 Task: Add a condition where "Priority Less than -" in recently solved tickets.
Action: Mouse moved to (46, 264)
Screenshot: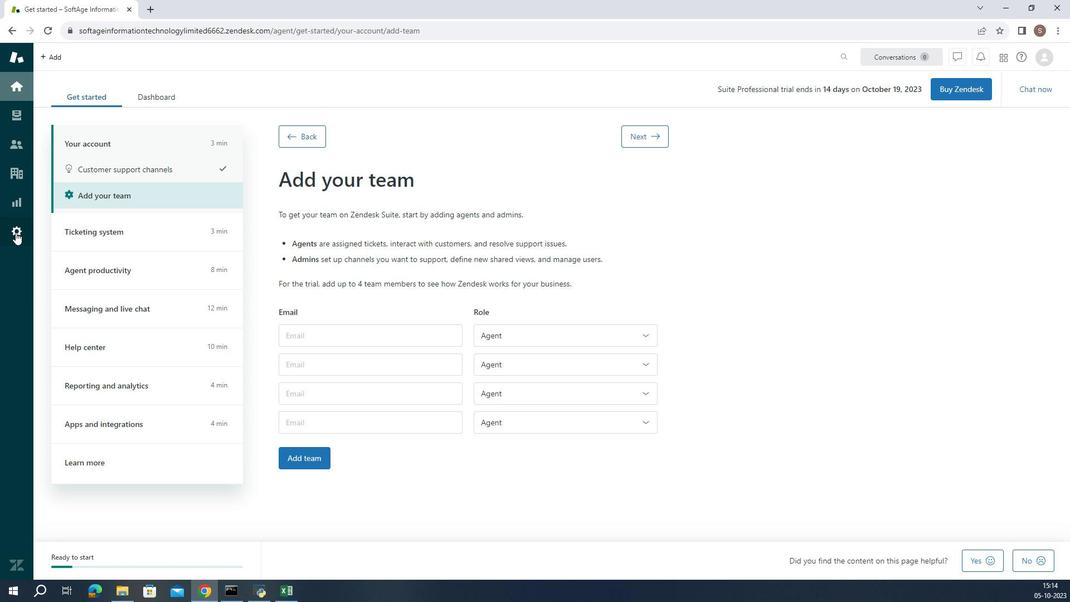 
Action: Mouse pressed left at (46, 264)
Screenshot: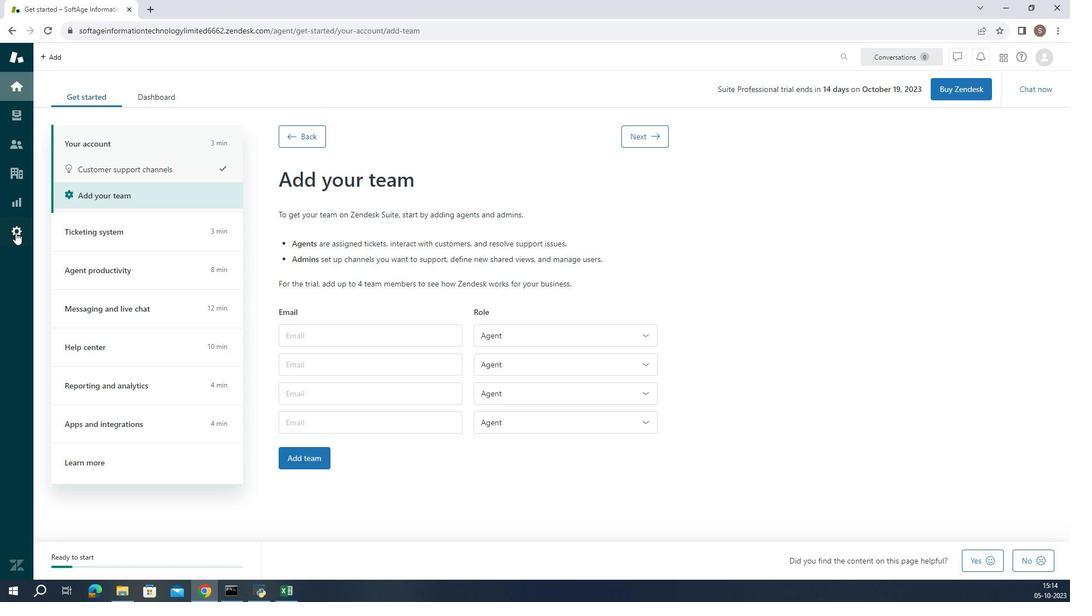 
Action: Mouse moved to (374, 466)
Screenshot: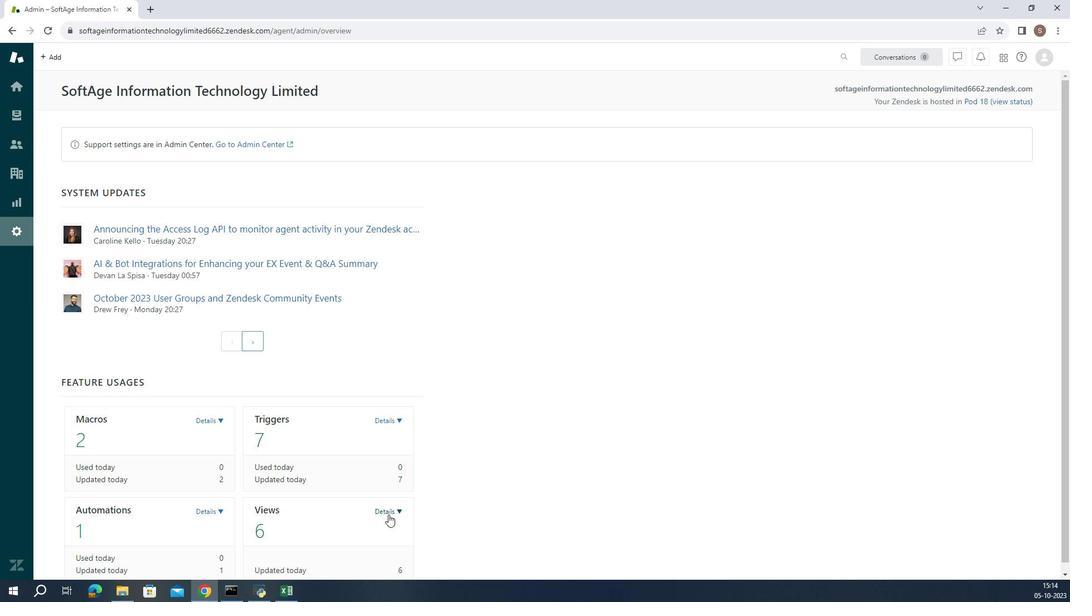 
Action: Mouse pressed left at (374, 466)
Screenshot: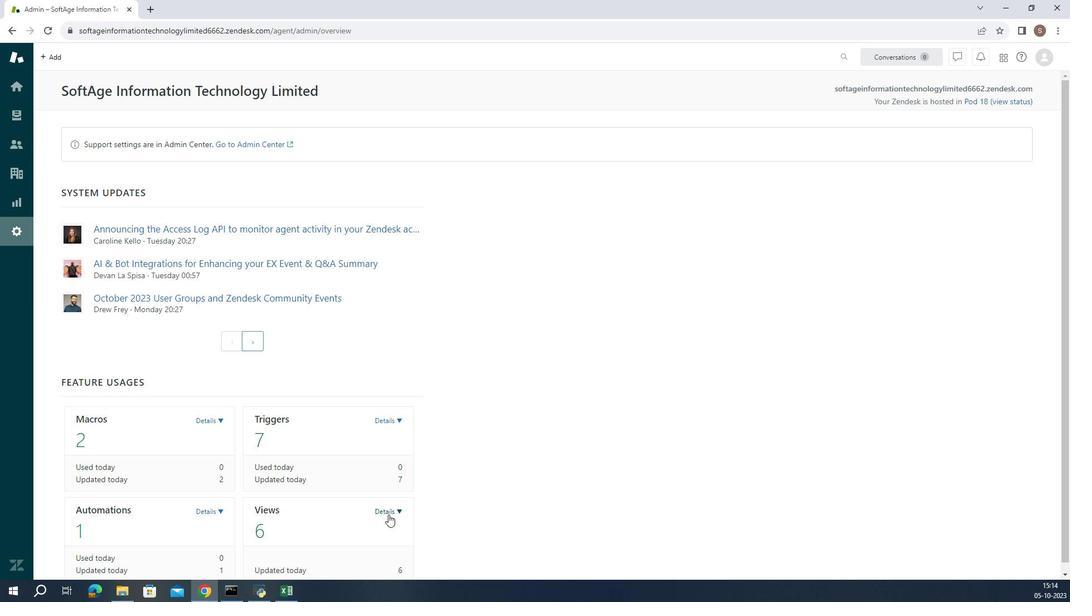 
Action: Mouse moved to (327, 492)
Screenshot: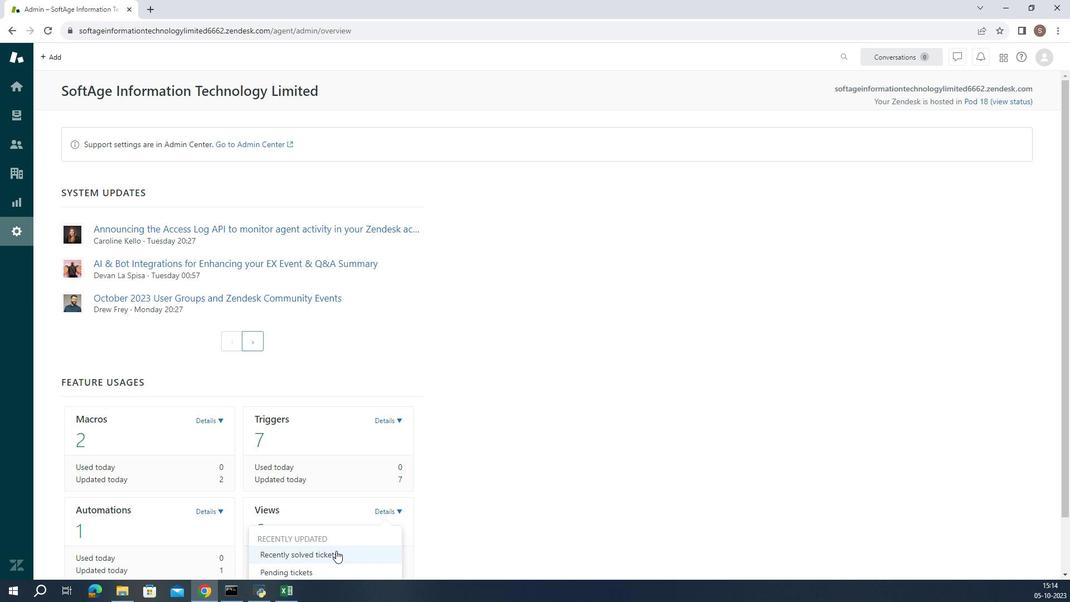 
Action: Mouse pressed left at (327, 492)
Screenshot: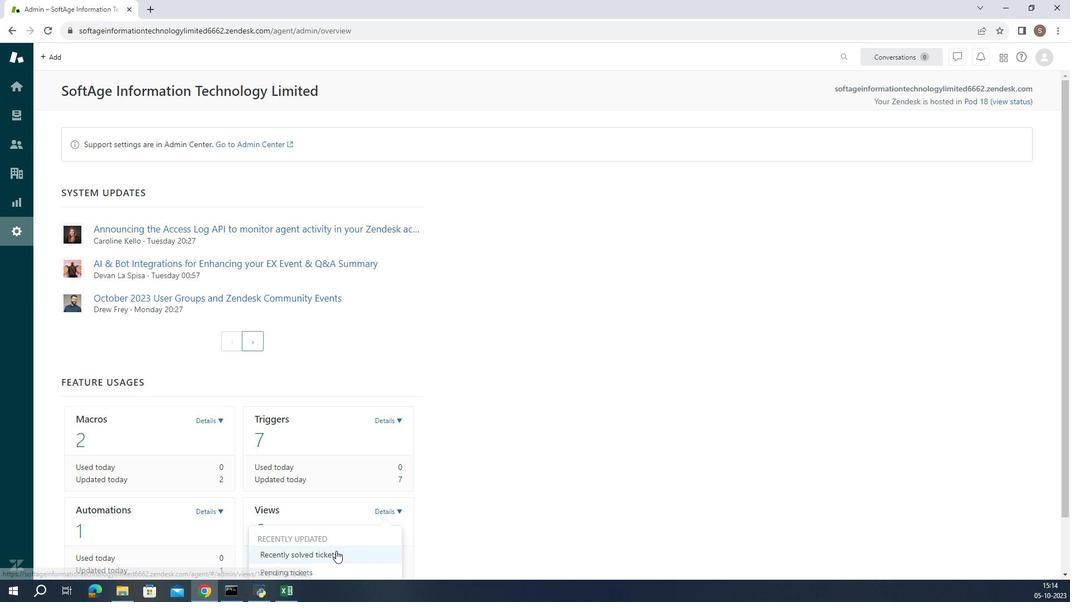 
Action: Mouse moved to (184, 368)
Screenshot: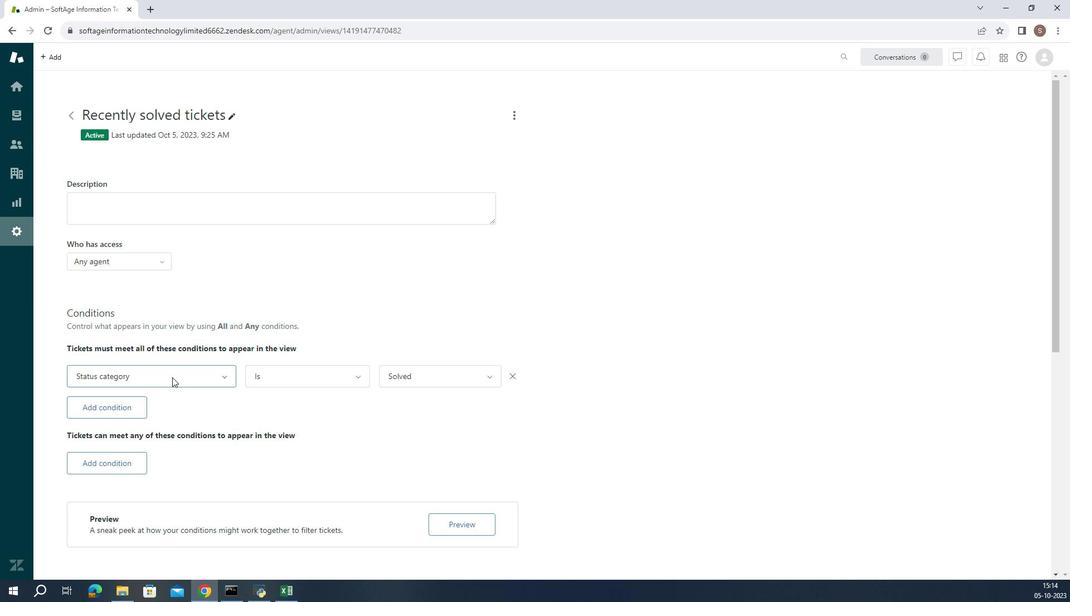 
Action: Mouse pressed left at (184, 368)
Screenshot: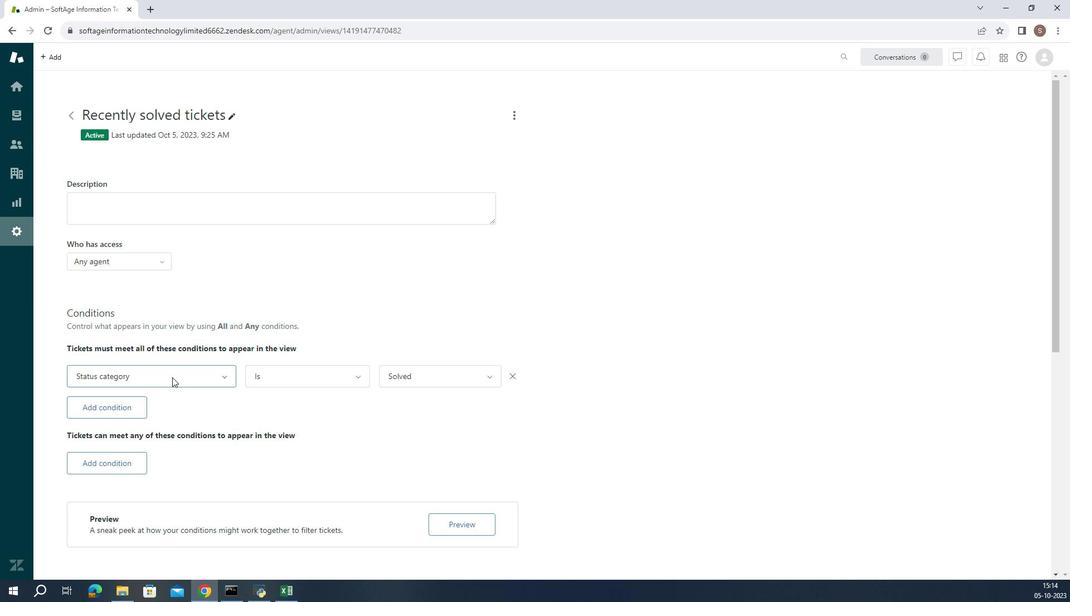 
Action: Mouse moved to (150, 293)
Screenshot: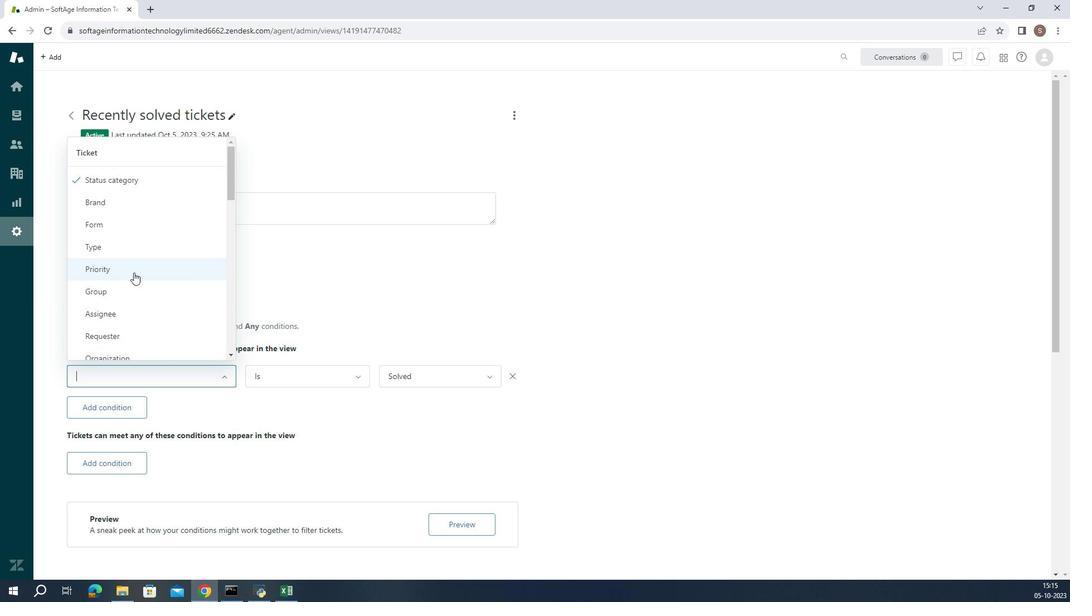 
Action: Mouse pressed left at (150, 293)
Screenshot: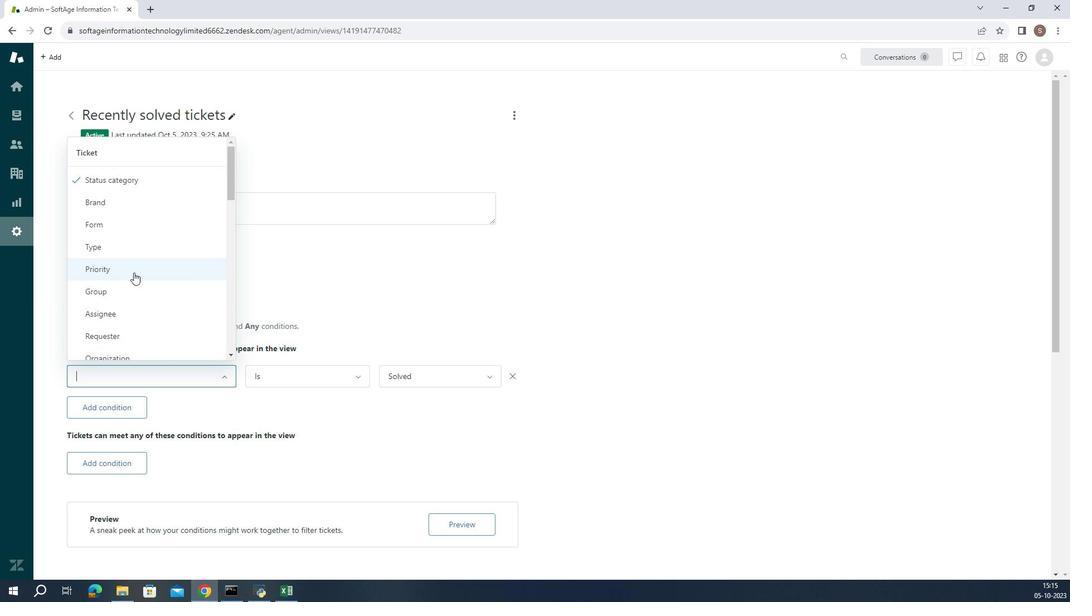 
Action: Mouse moved to (336, 368)
Screenshot: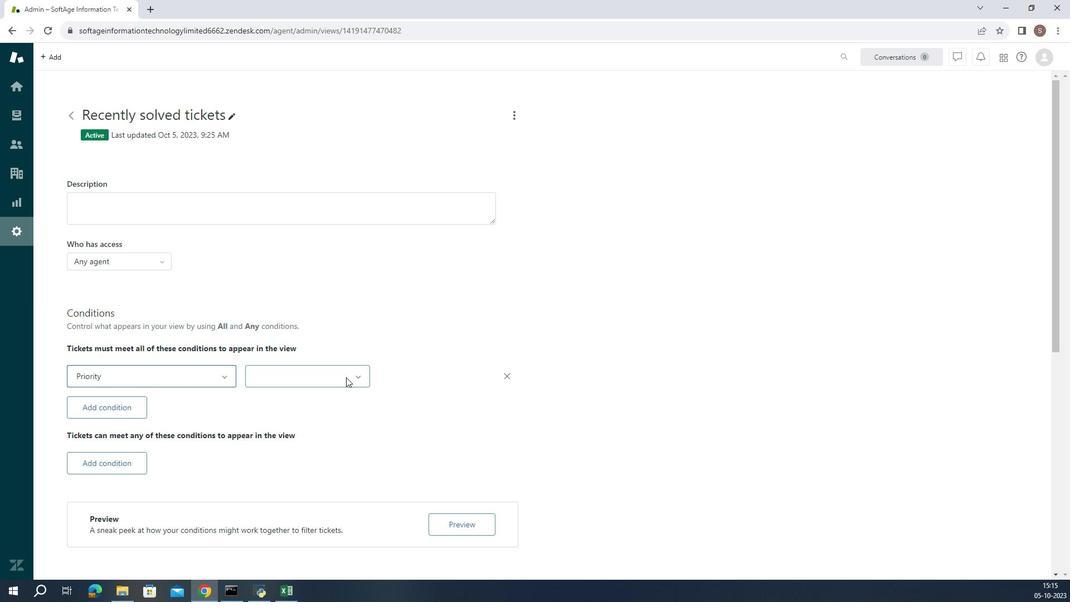 
Action: Mouse pressed left at (336, 368)
Screenshot: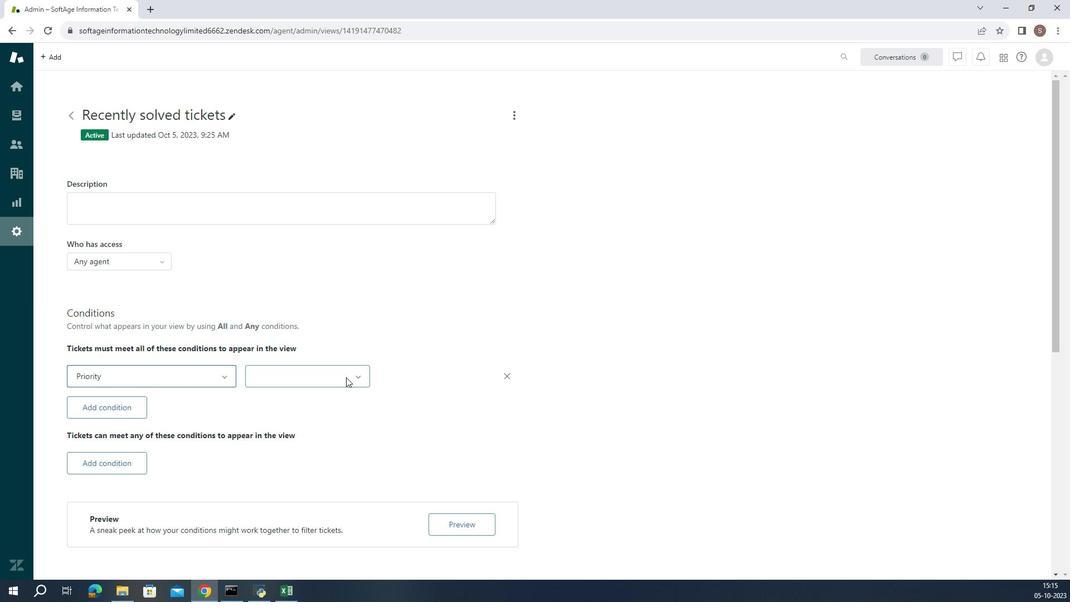 
Action: Mouse moved to (306, 419)
Screenshot: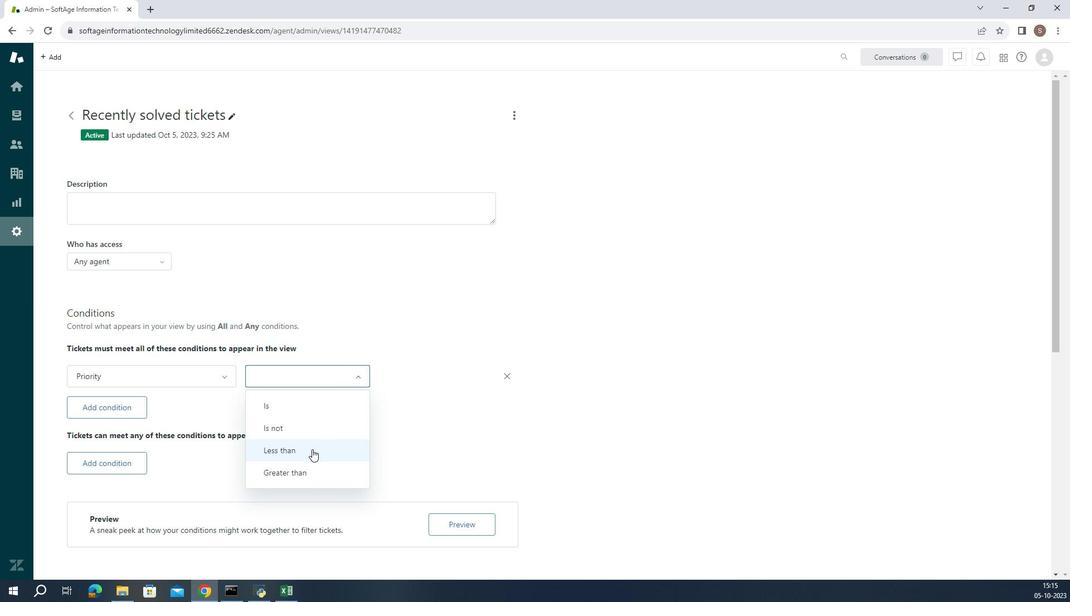 
Action: Mouse pressed left at (306, 419)
Screenshot: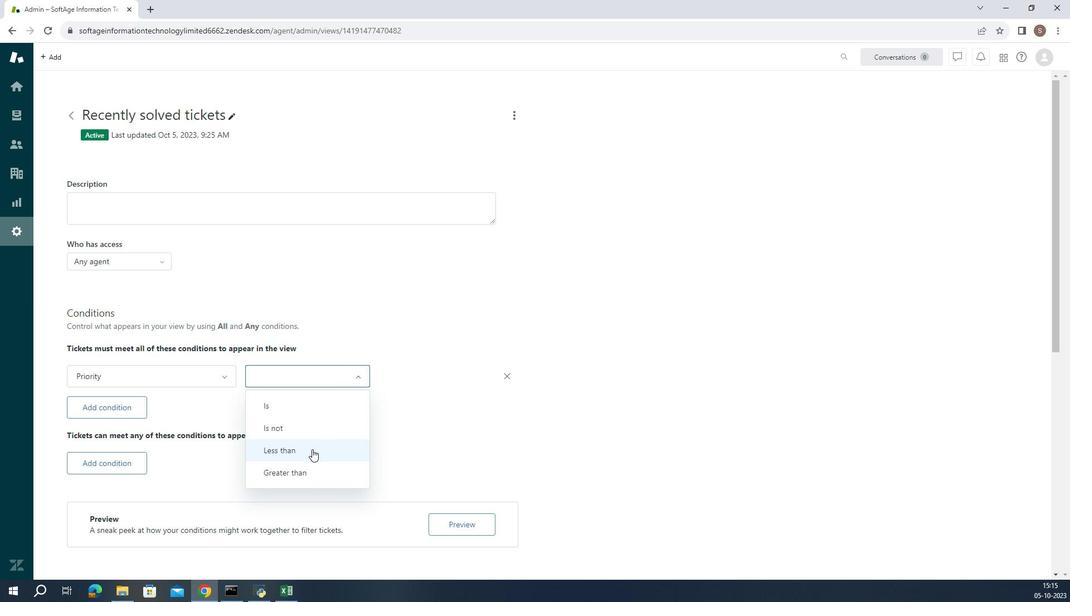 
Action: Mouse moved to (407, 365)
Screenshot: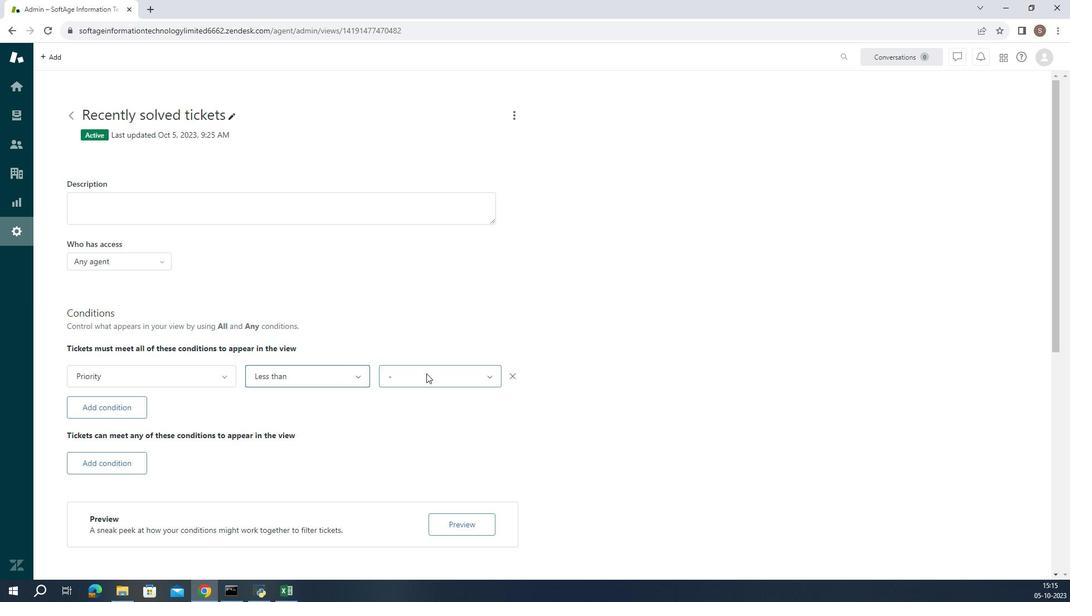 
Action: Mouse pressed left at (407, 365)
Screenshot: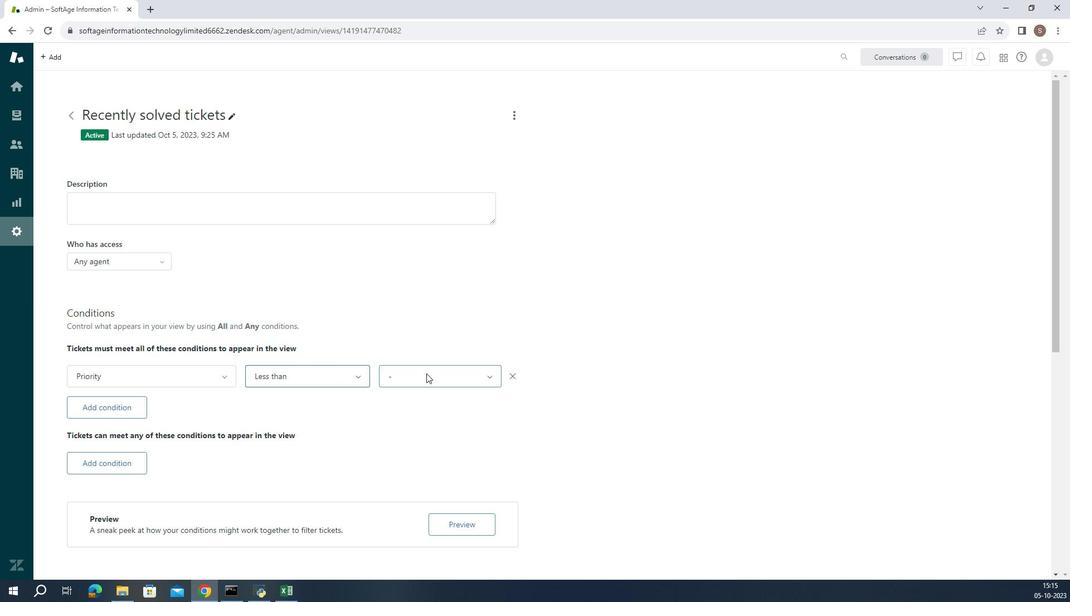 
Action: Mouse moved to (418, 388)
Screenshot: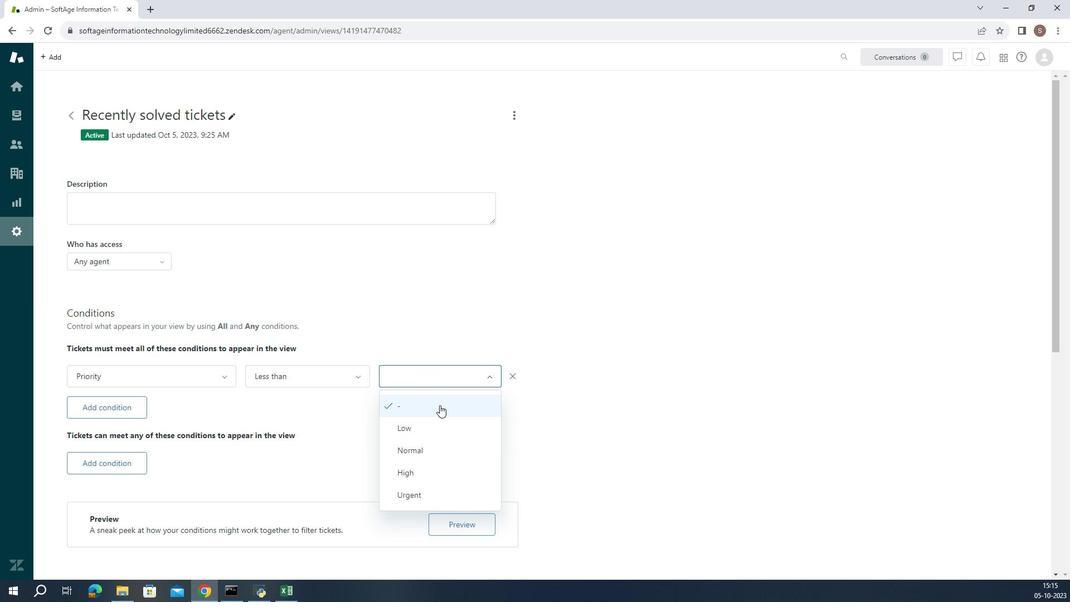 
Action: Mouse pressed left at (418, 388)
Screenshot: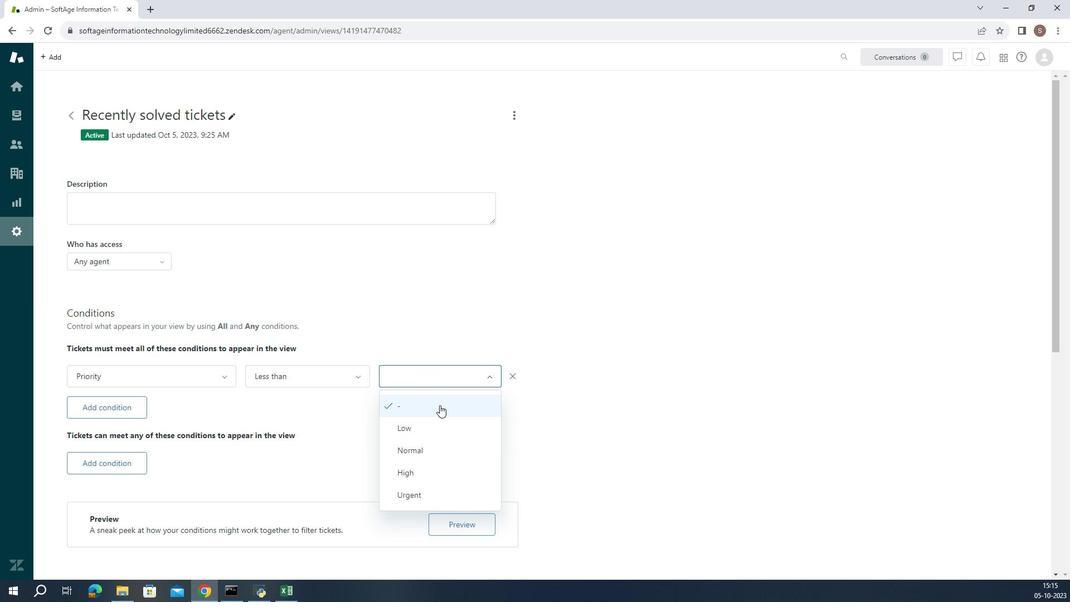 
Action: Mouse moved to (442, 388)
Screenshot: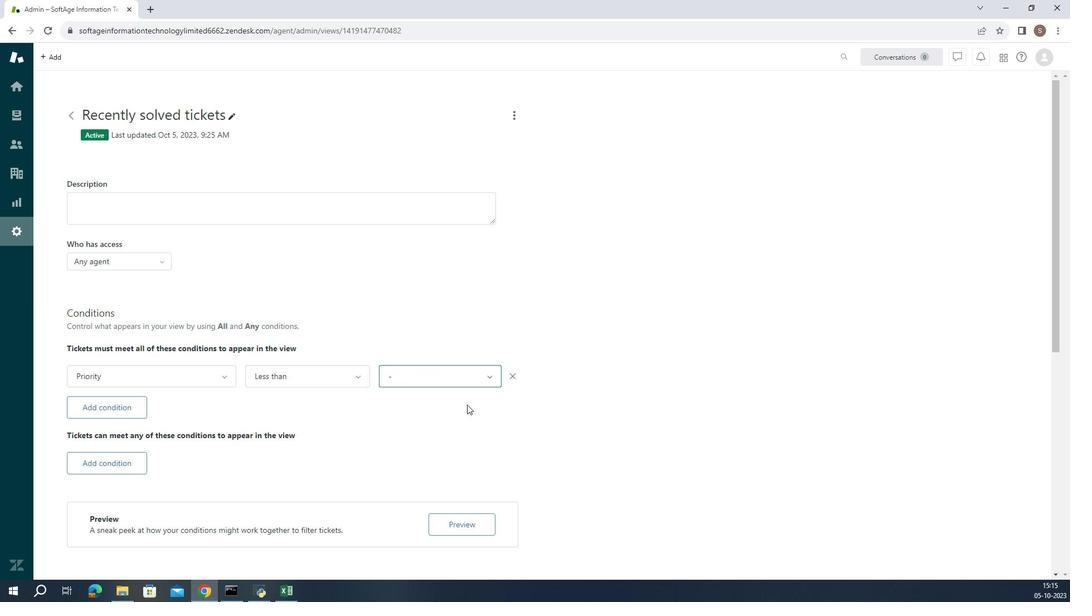 
Action: Mouse pressed left at (442, 388)
Screenshot: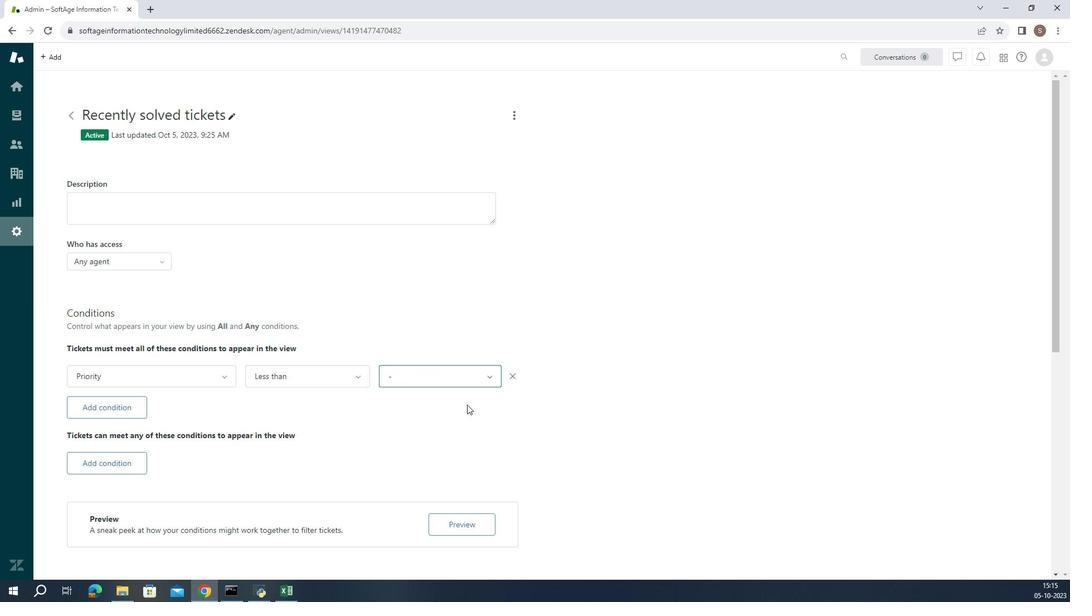 
Action: Mouse moved to (441, 400)
Screenshot: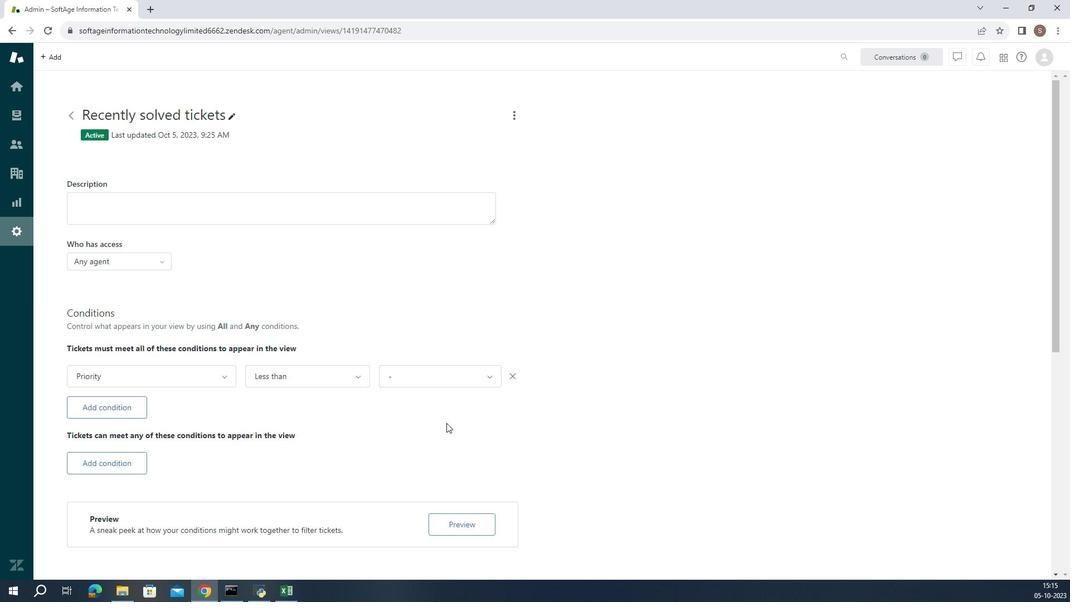 
